 Task: Create List Collections in Board Newsletter Strategy to Workspace Information Security. Create List Legal Notices in Board Product Prototyping to Workspace Information Security. Create List Disclosures in Board Product Pricing and Packaging Strategy to Workspace Information Security
Action: Mouse moved to (545, 141)
Screenshot: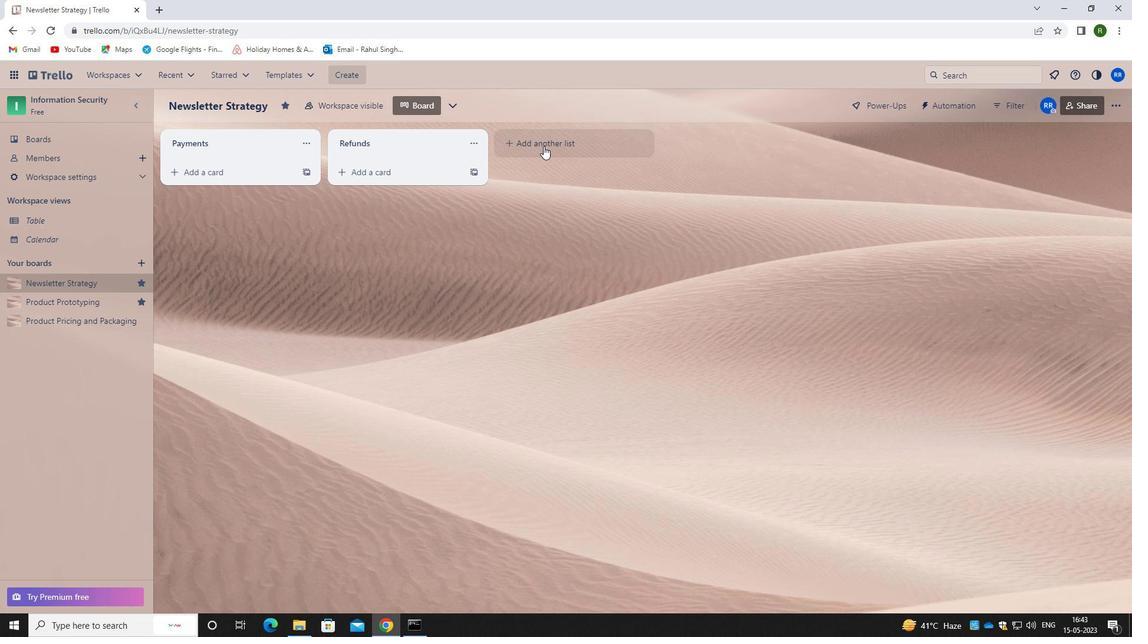 
Action: Mouse pressed left at (545, 141)
Screenshot: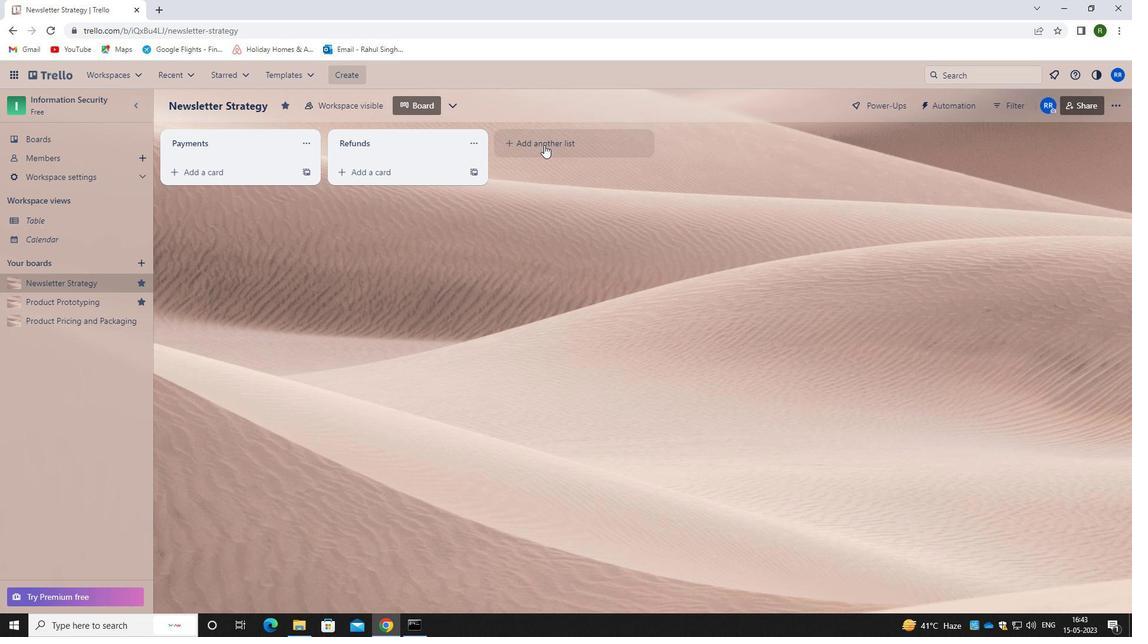 
Action: Mouse moved to (536, 142)
Screenshot: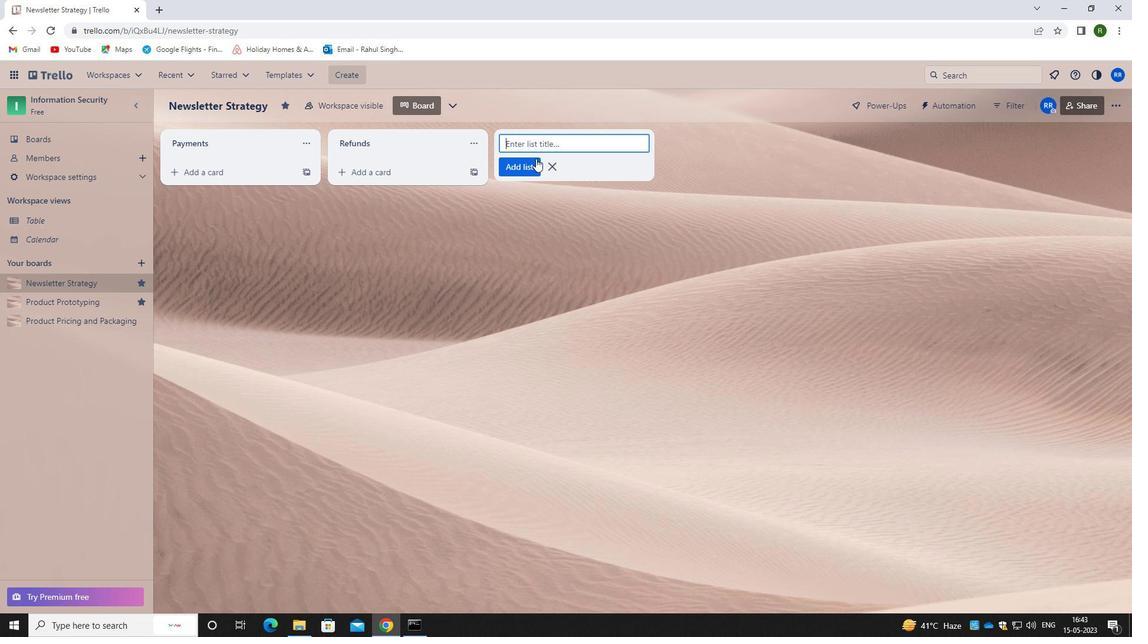 
Action: Key pressed <Key.caps_lock>c<Key.caps_lock>ollections.<Key.backspace>
Screenshot: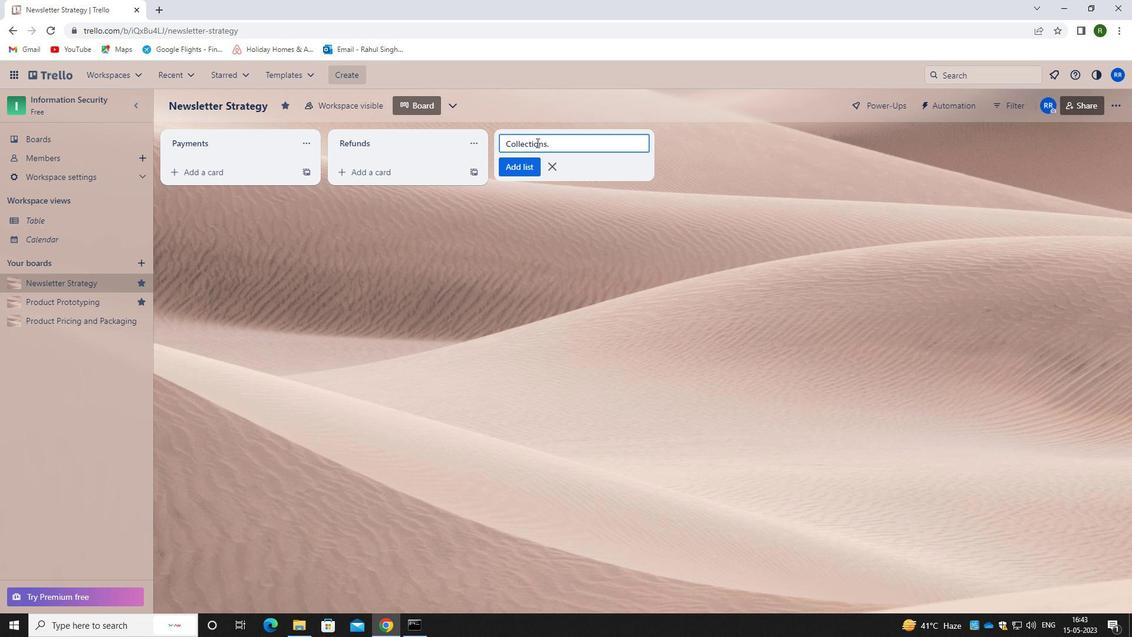 
Action: Mouse moved to (517, 165)
Screenshot: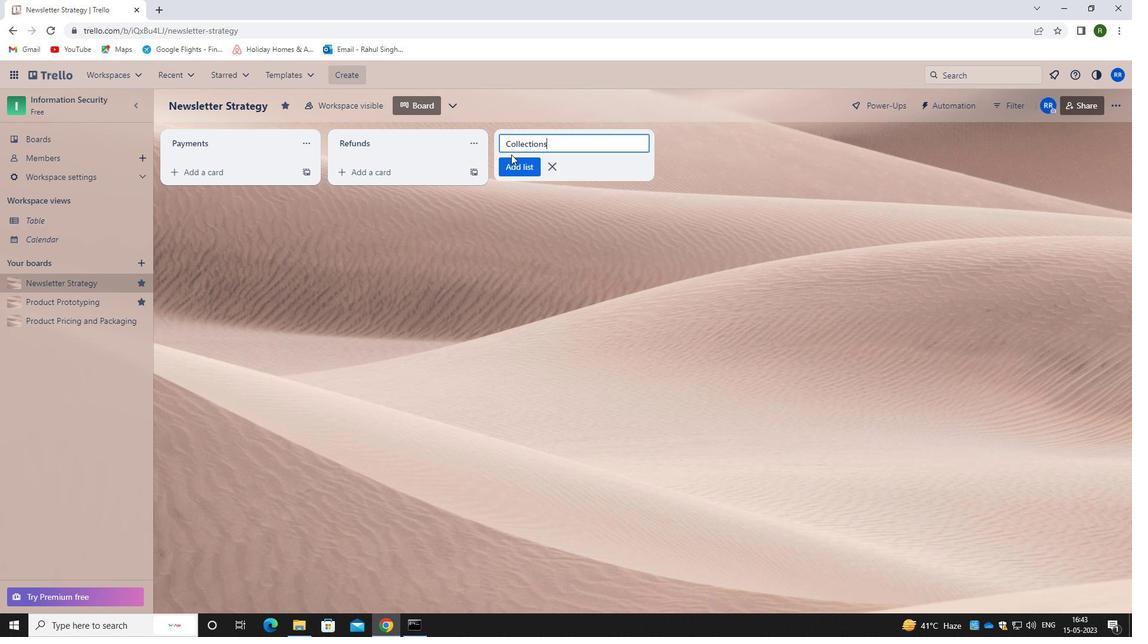 
Action: Mouse pressed left at (517, 165)
Screenshot: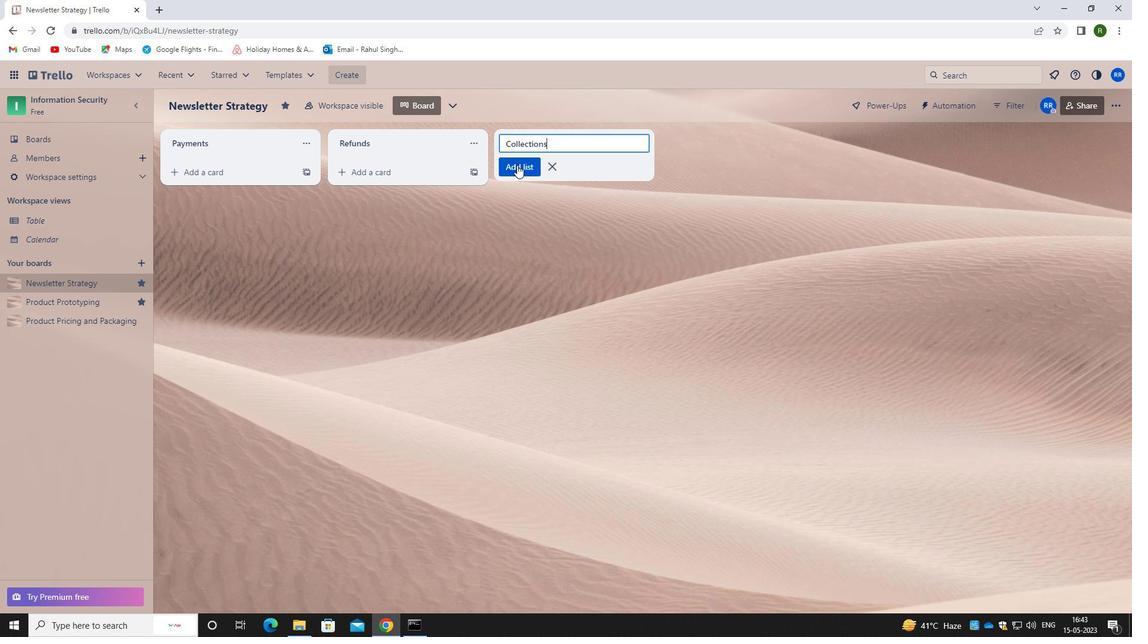 
Action: Mouse moved to (52, 307)
Screenshot: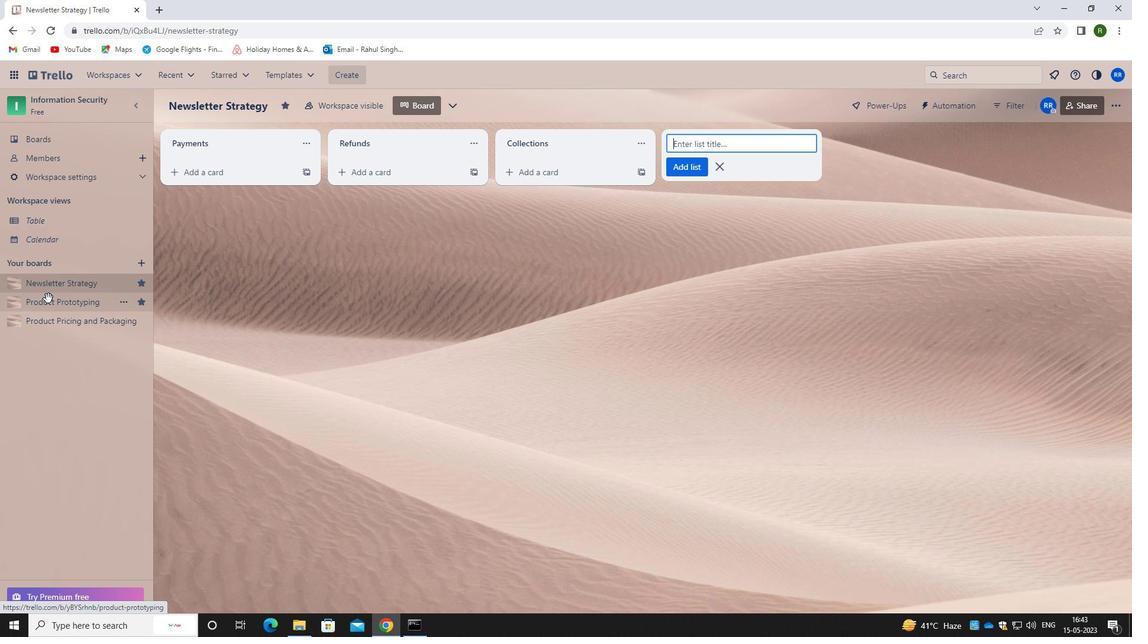 
Action: Mouse pressed left at (52, 307)
Screenshot: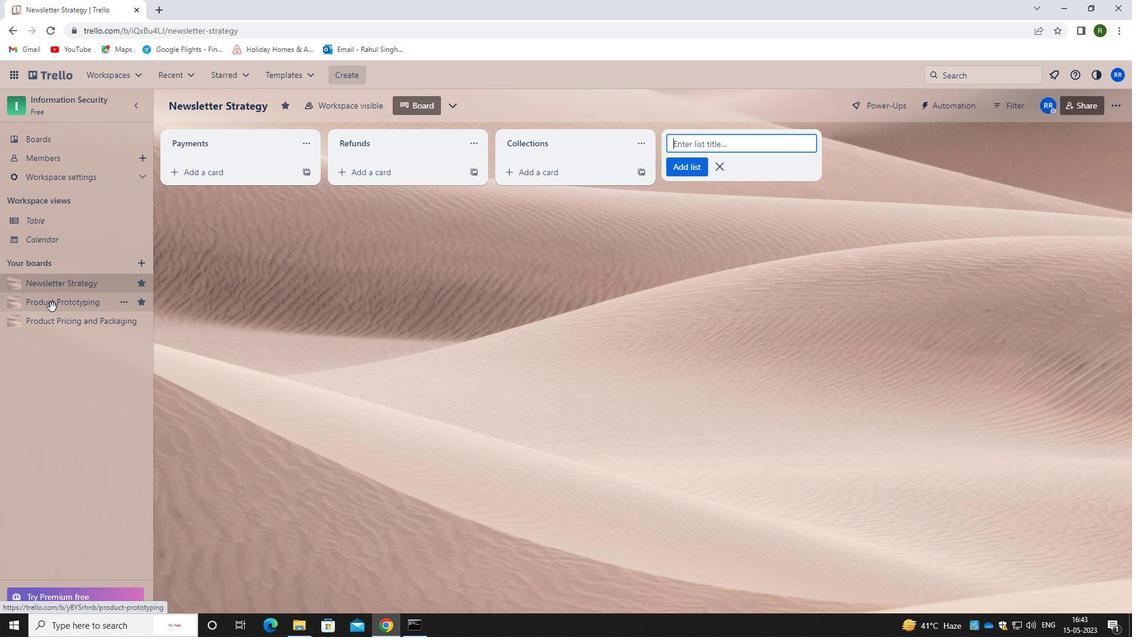 
Action: Mouse moved to (537, 140)
Screenshot: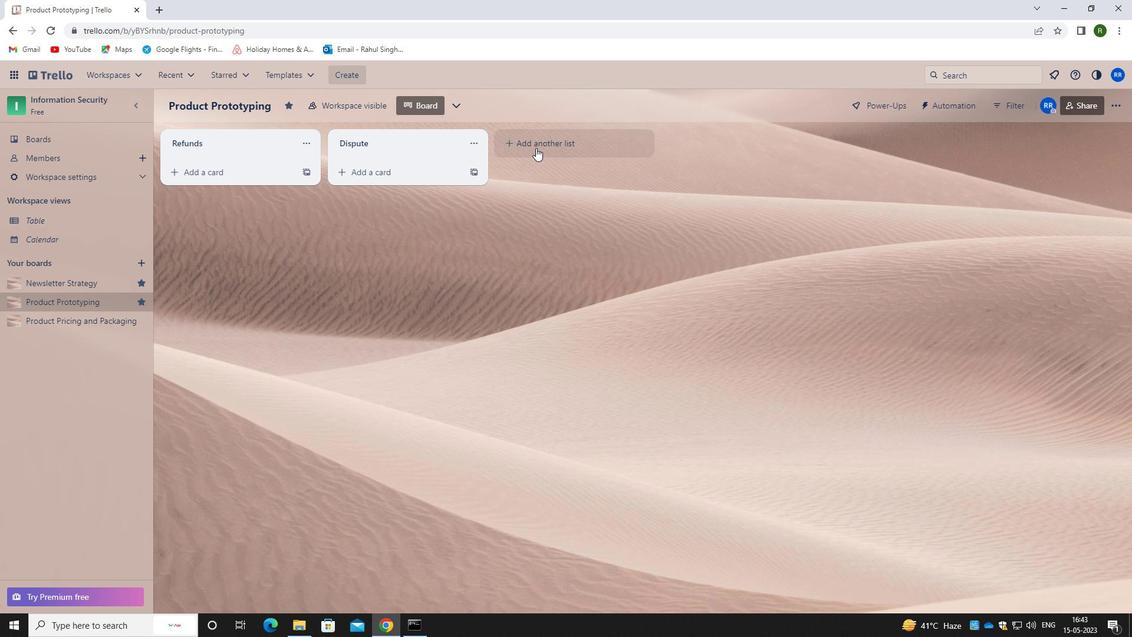 
Action: Mouse pressed left at (537, 140)
Screenshot: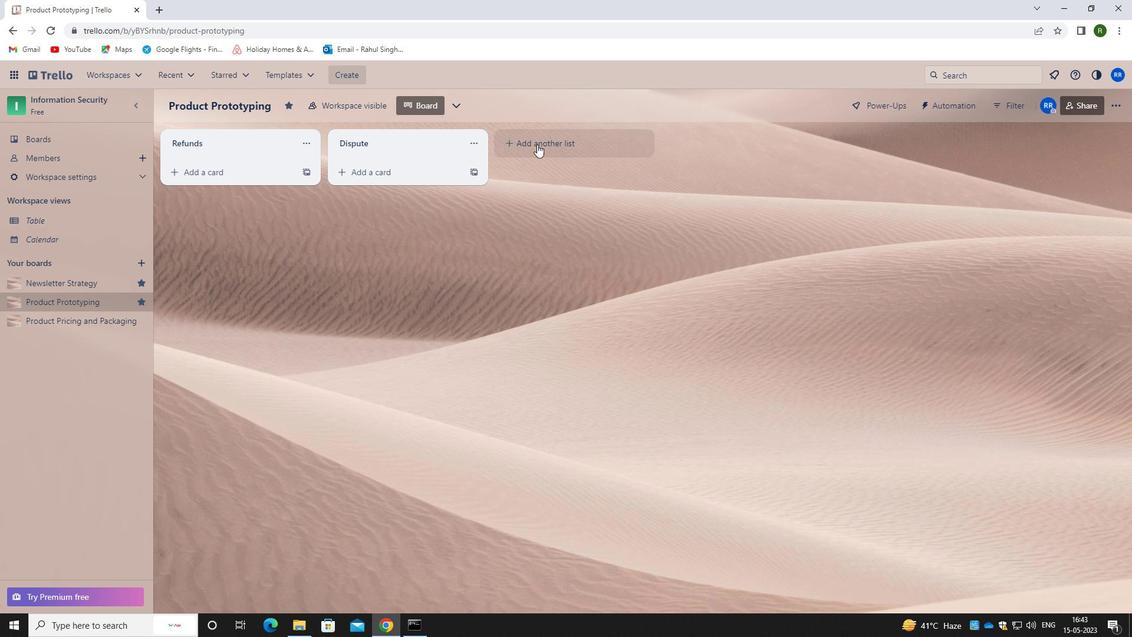 
Action: Mouse moved to (521, 147)
Screenshot: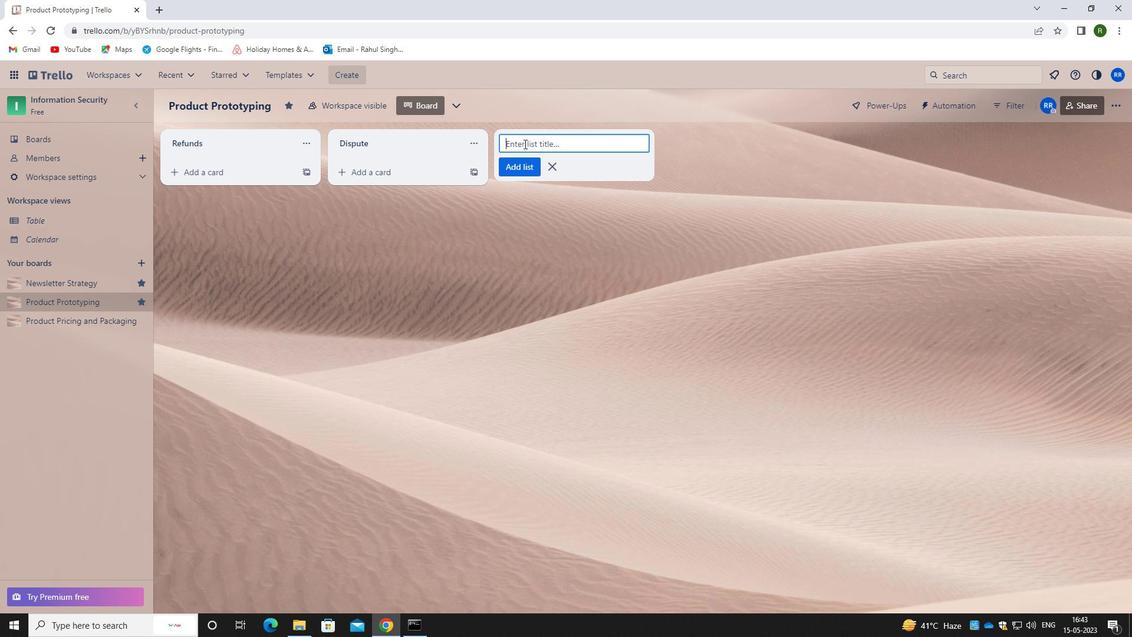 
Action: Key pressed <Key.caps_lock>l<Key.caps_lock>egal<Key.space><Key.caps_lock>N<Key.caps_lock>otices
Screenshot: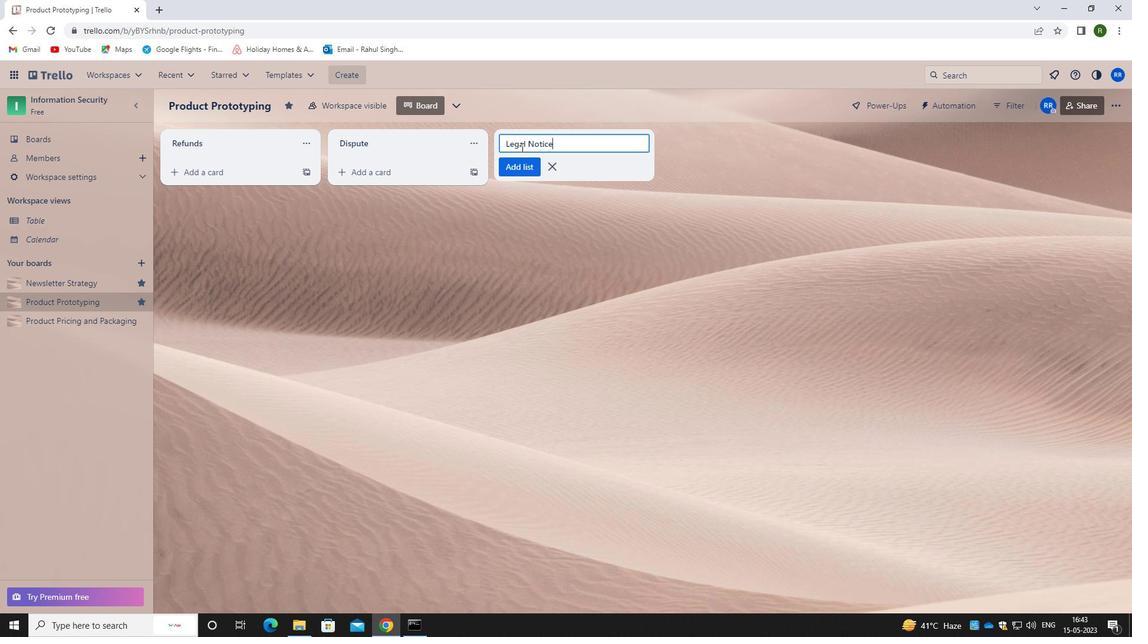
Action: Mouse moved to (521, 147)
Screenshot: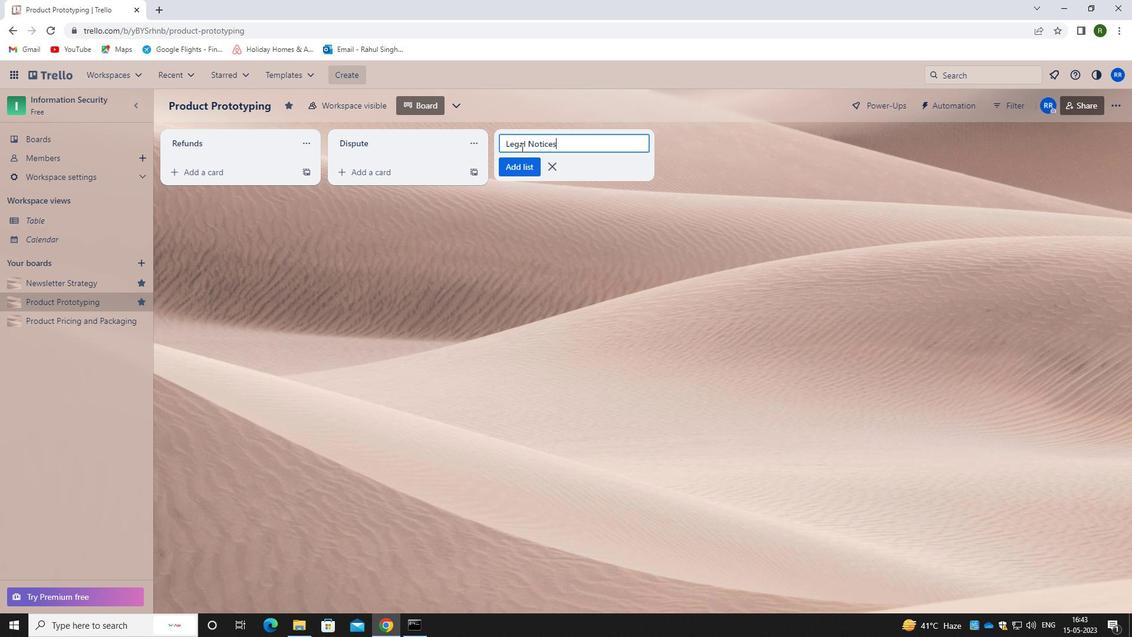 
Action: Key pressed <Key.backspace>
Screenshot: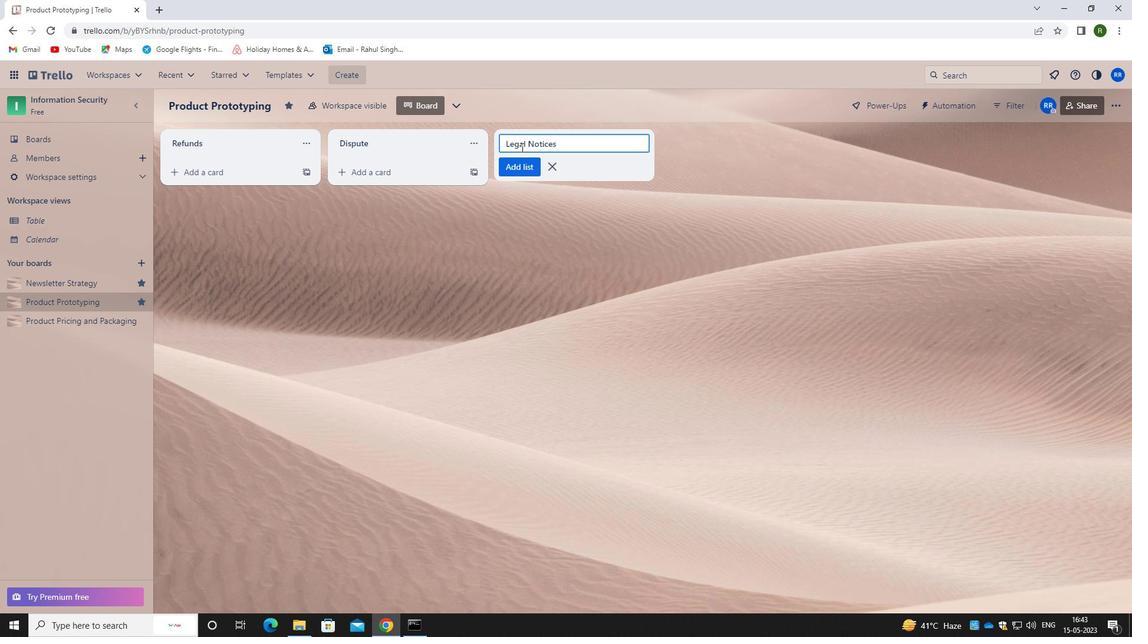 
Action: Mouse moved to (516, 143)
Screenshot: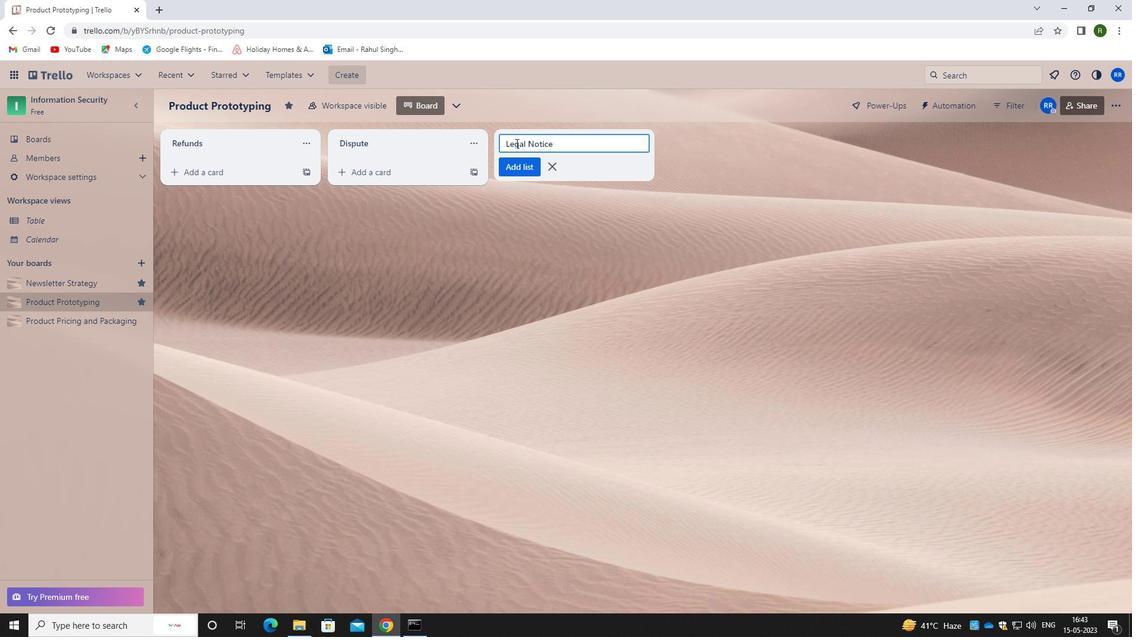 
Action: Key pressed s
Screenshot: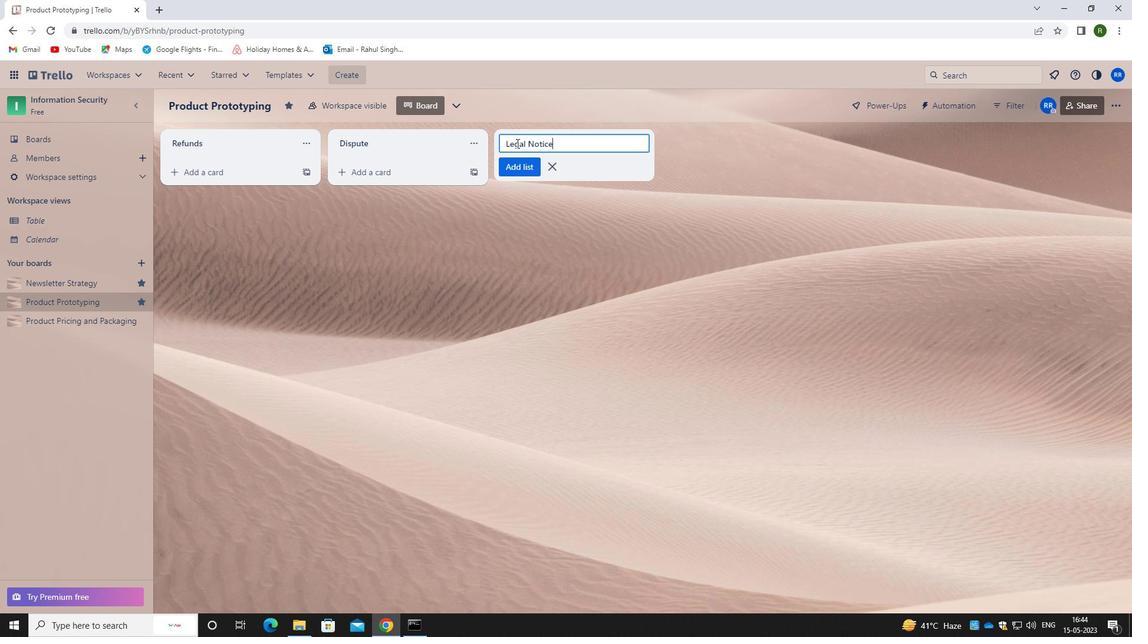 
Action: Mouse moved to (523, 165)
Screenshot: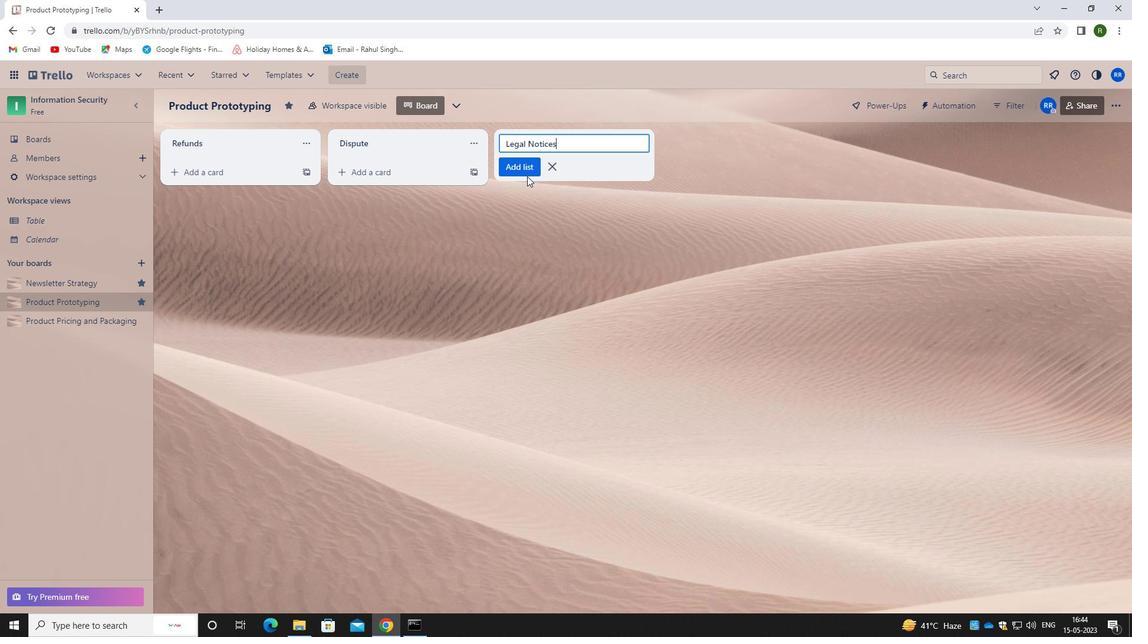 
Action: Mouse pressed left at (523, 165)
Screenshot: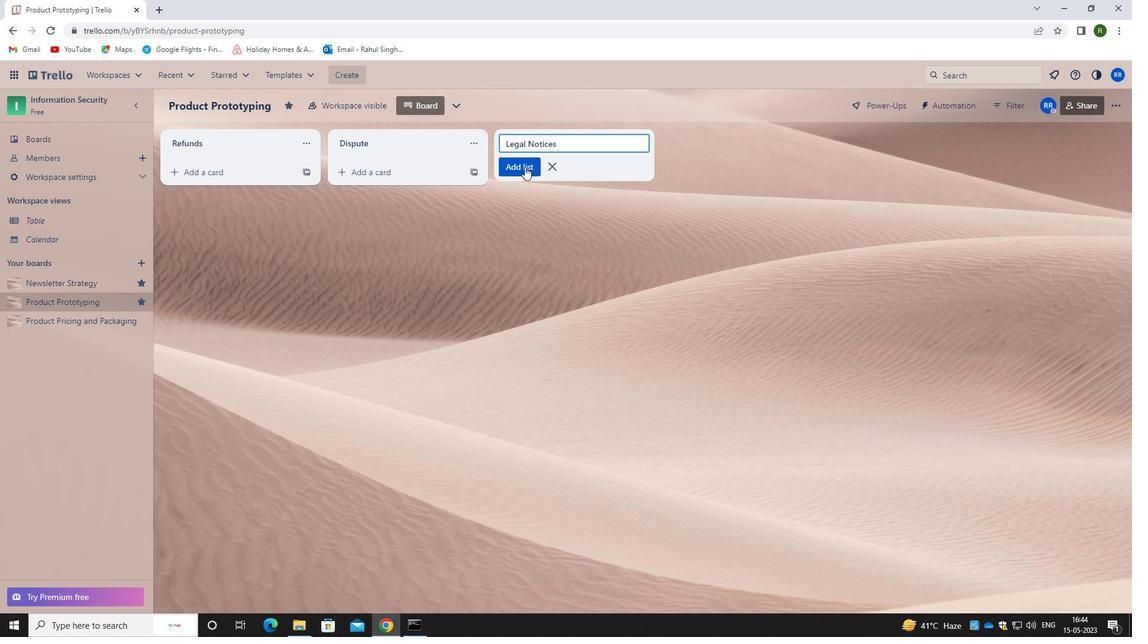 
Action: Mouse moved to (94, 323)
Screenshot: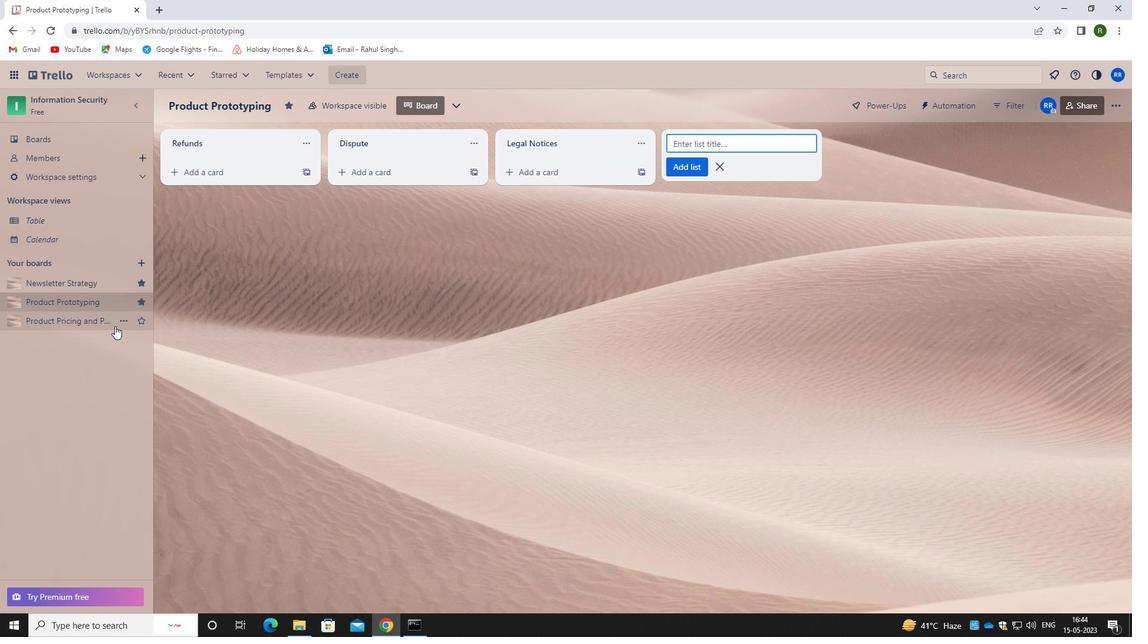 
Action: Mouse pressed left at (94, 323)
Screenshot: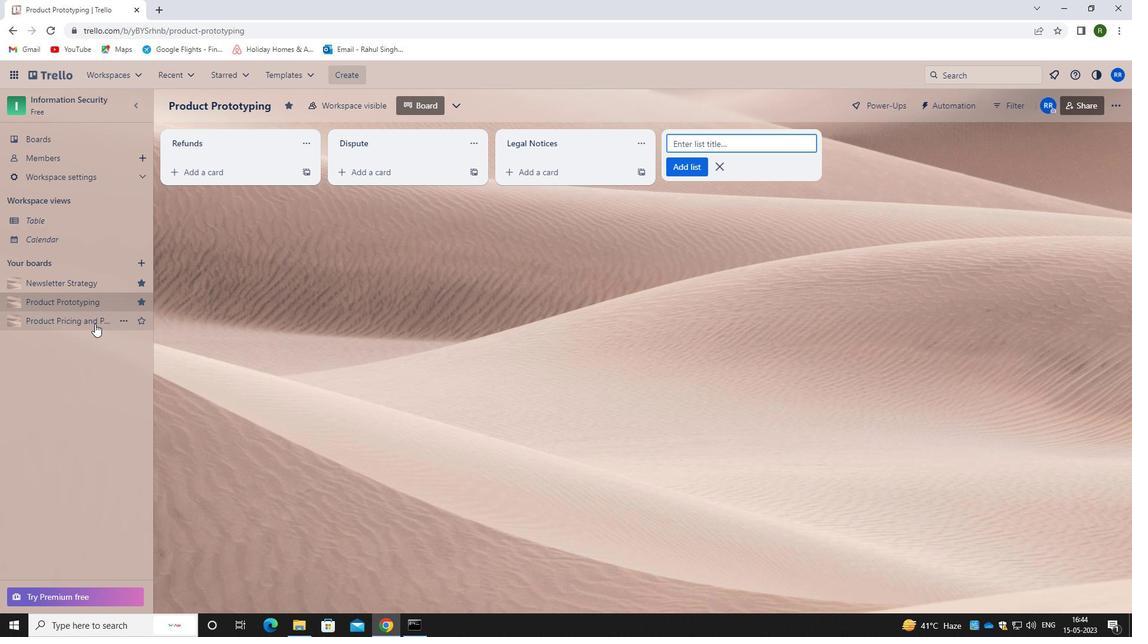
Action: Mouse moved to (532, 138)
Screenshot: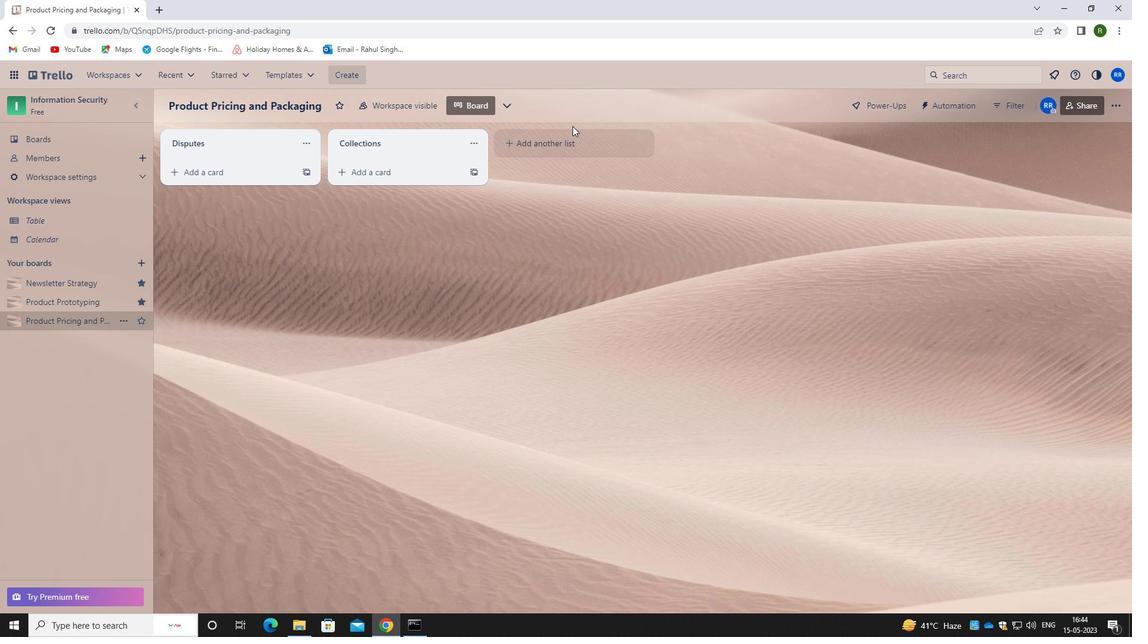 
Action: Mouse pressed left at (532, 138)
Screenshot: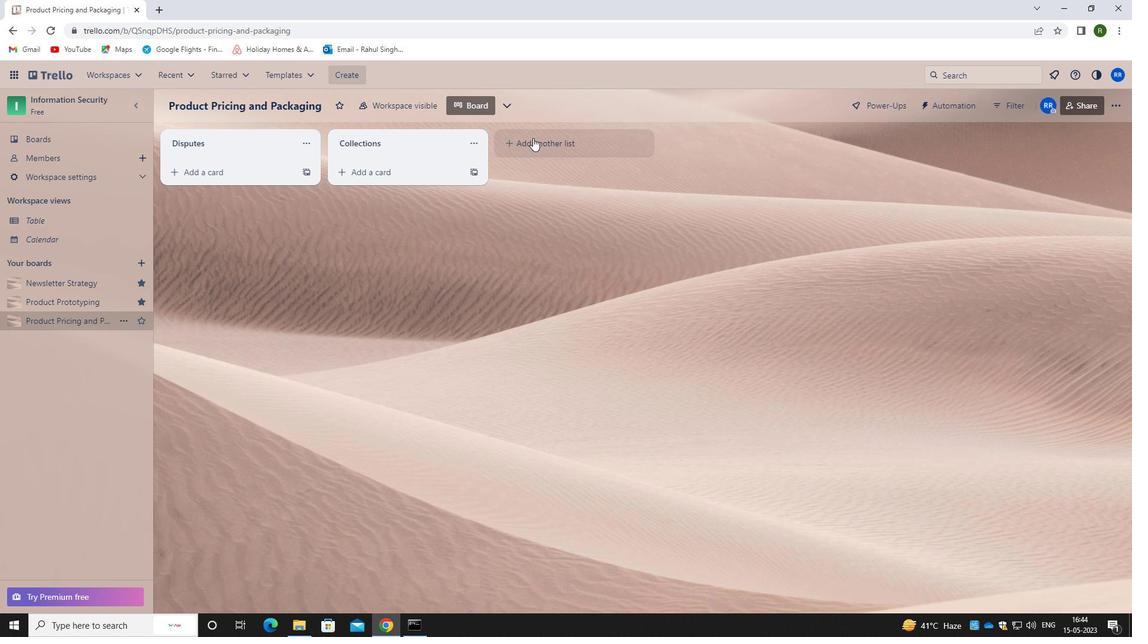 
Action: Mouse moved to (517, 143)
Screenshot: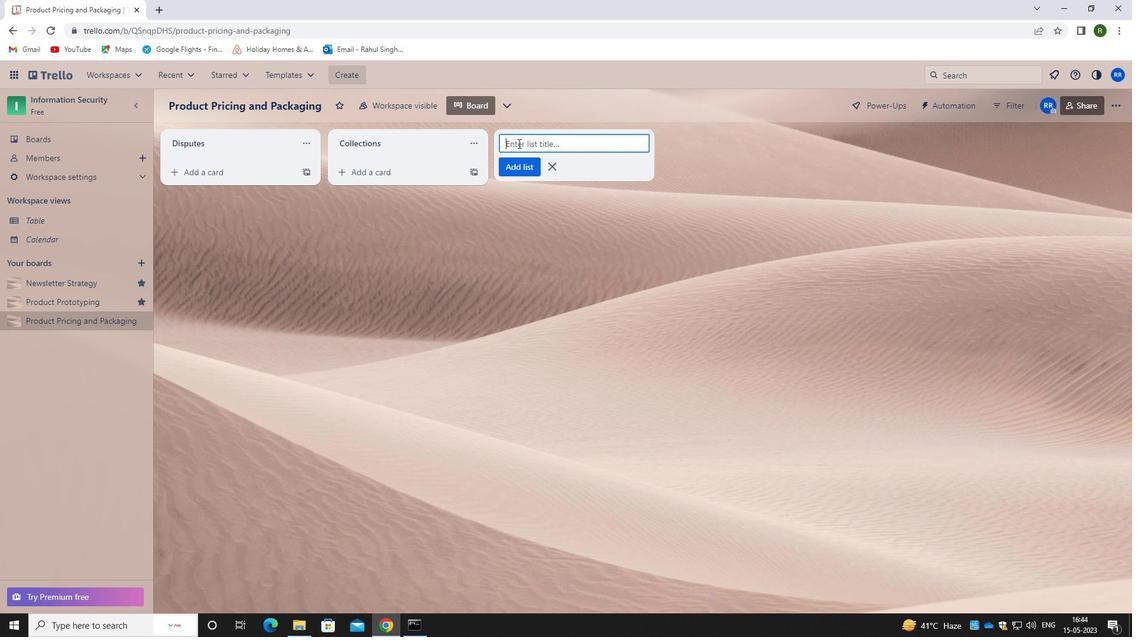 
Action: Key pressed <Key.caps_lock>d<Key.caps_lock>isclosure
Screenshot: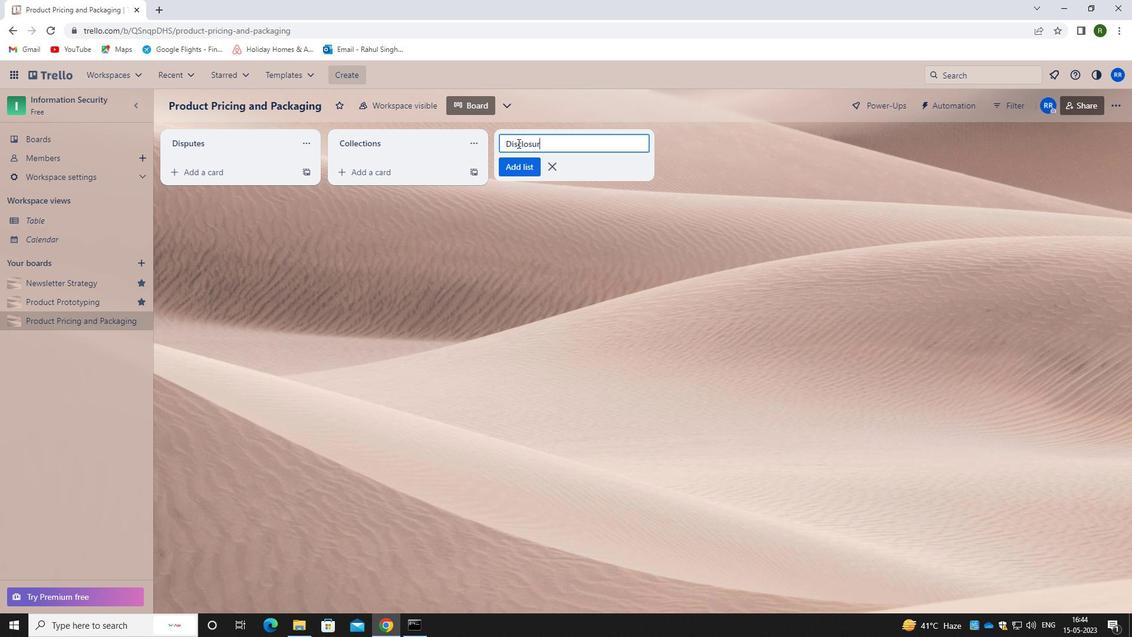 
Action: Mouse moved to (527, 171)
Screenshot: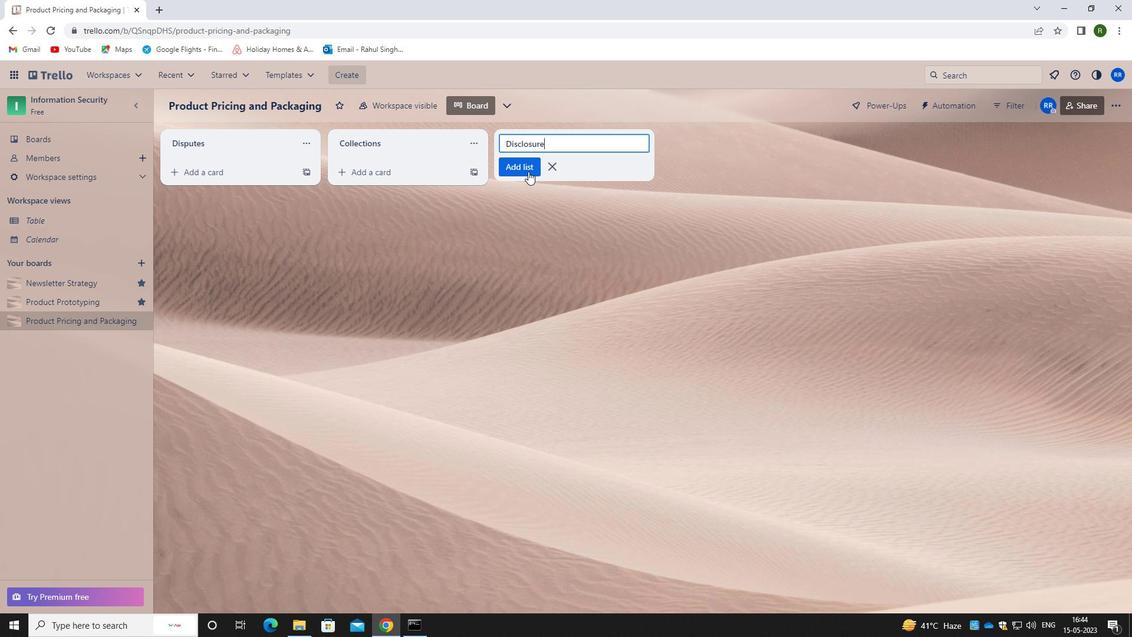 
Action: Mouse pressed left at (527, 171)
Screenshot: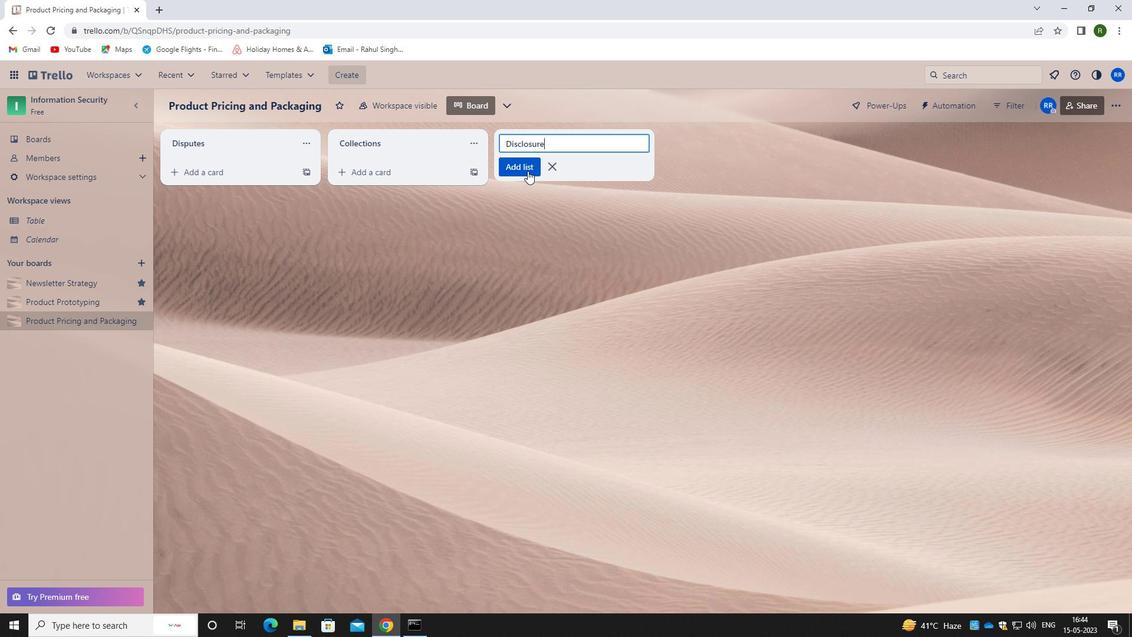 
Action: Mouse moved to (510, 310)
Screenshot: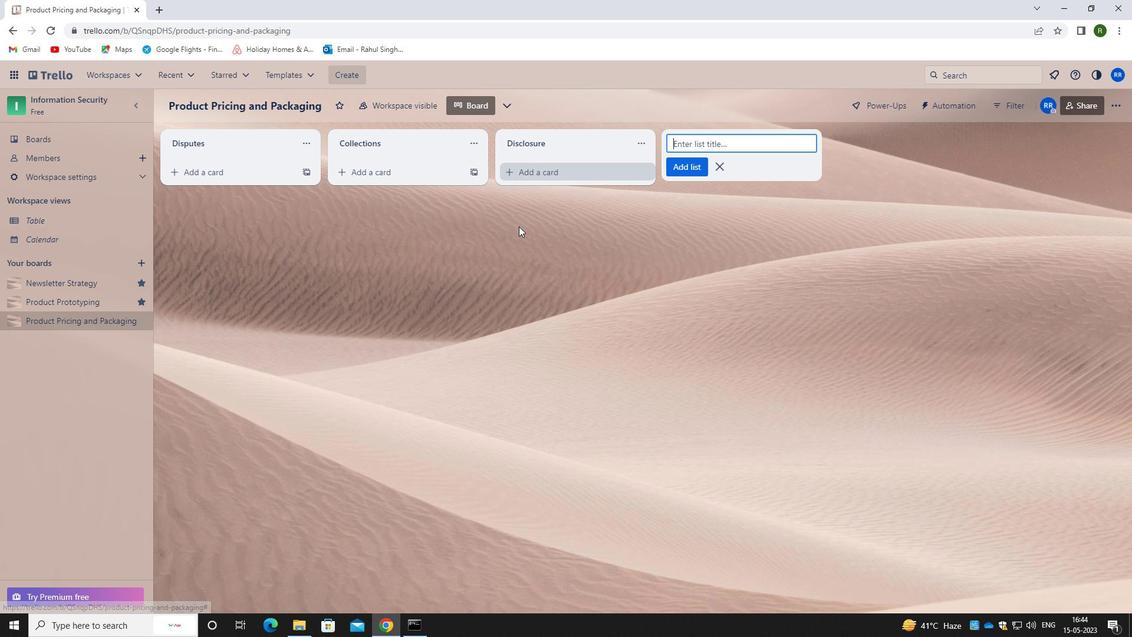 
Action: Mouse pressed left at (510, 310)
Screenshot: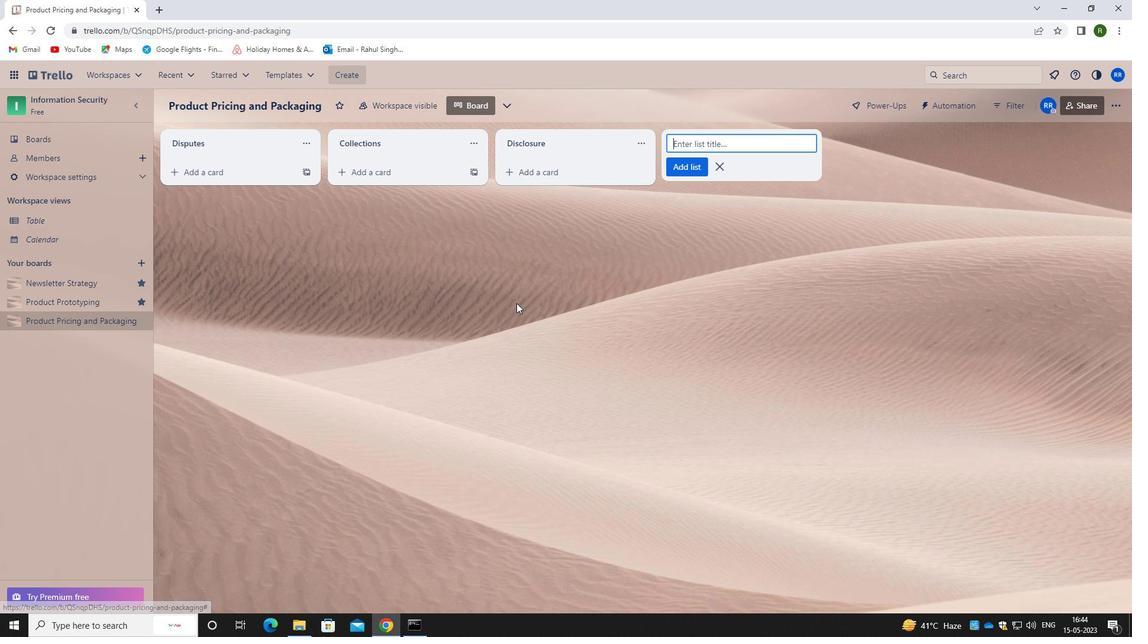 
Action: Mouse moved to (512, 307)
Screenshot: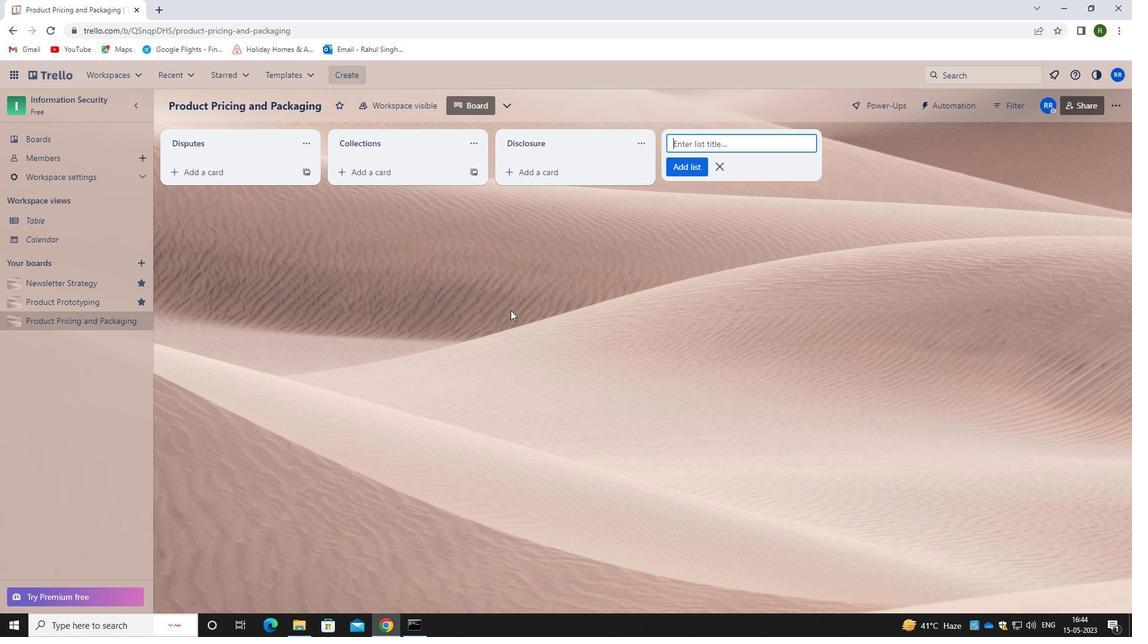 
